 Task: Write description "Manufacturing processes are heavily dependent on project managers to establish an efficient working system between the clients and the companies".
Action: Mouse moved to (859, 111)
Screenshot: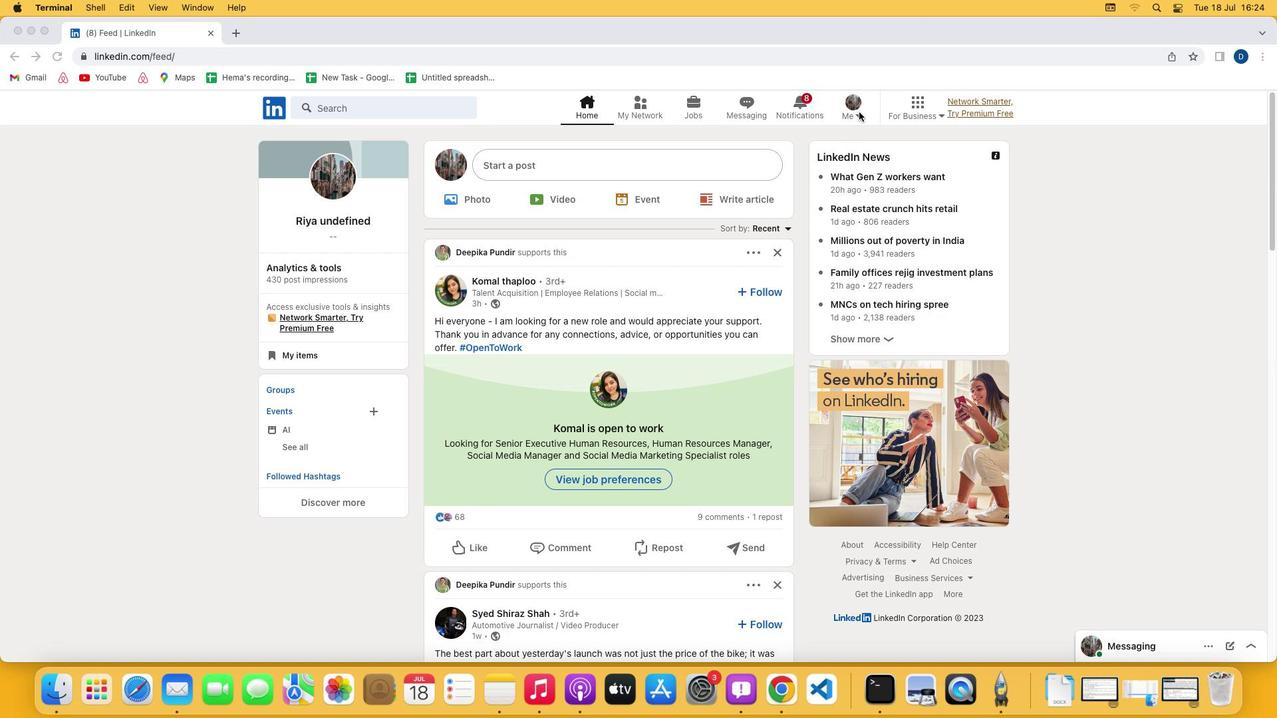 
Action: Mouse pressed left at (859, 111)
Screenshot: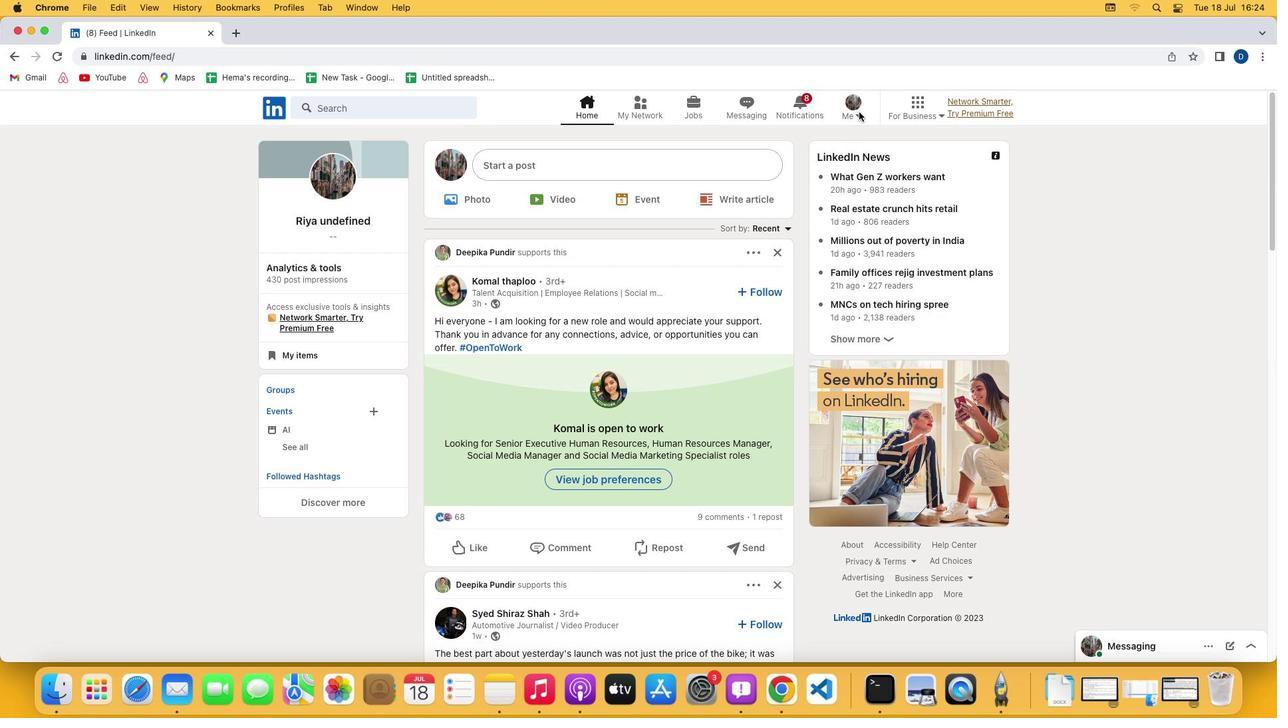 
Action: Mouse moved to (858, 117)
Screenshot: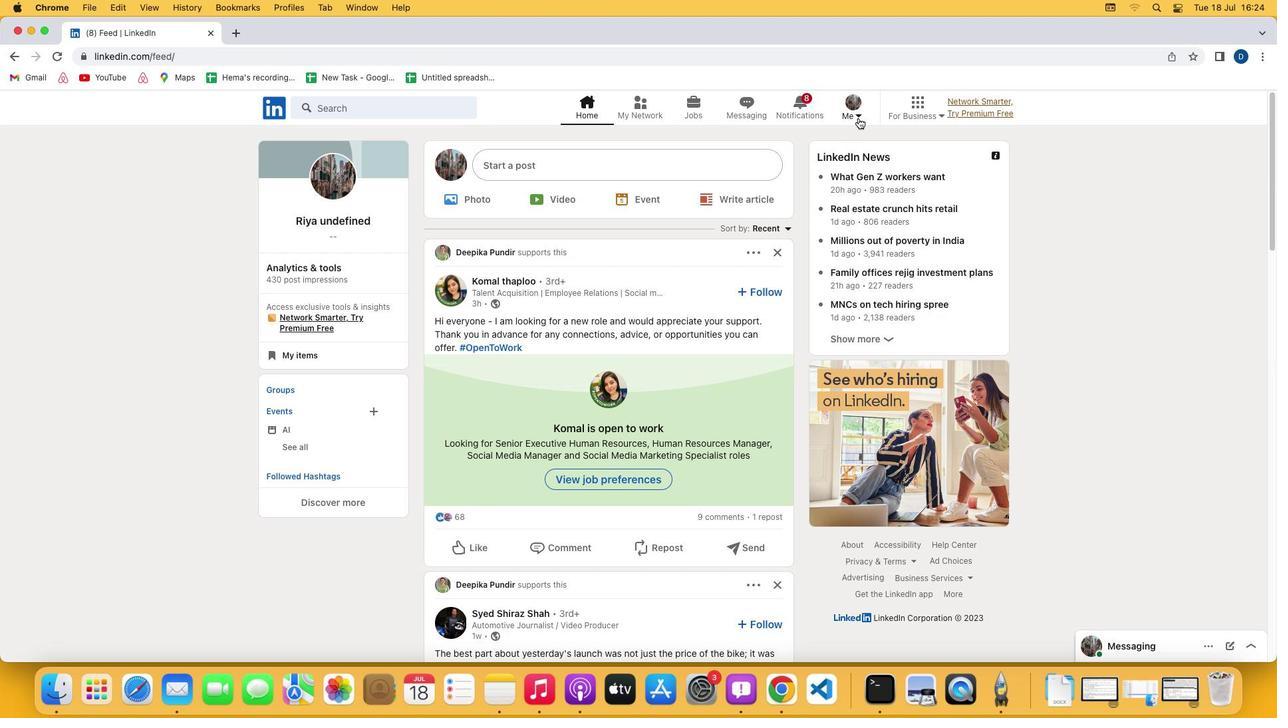 
Action: Mouse pressed left at (858, 117)
Screenshot: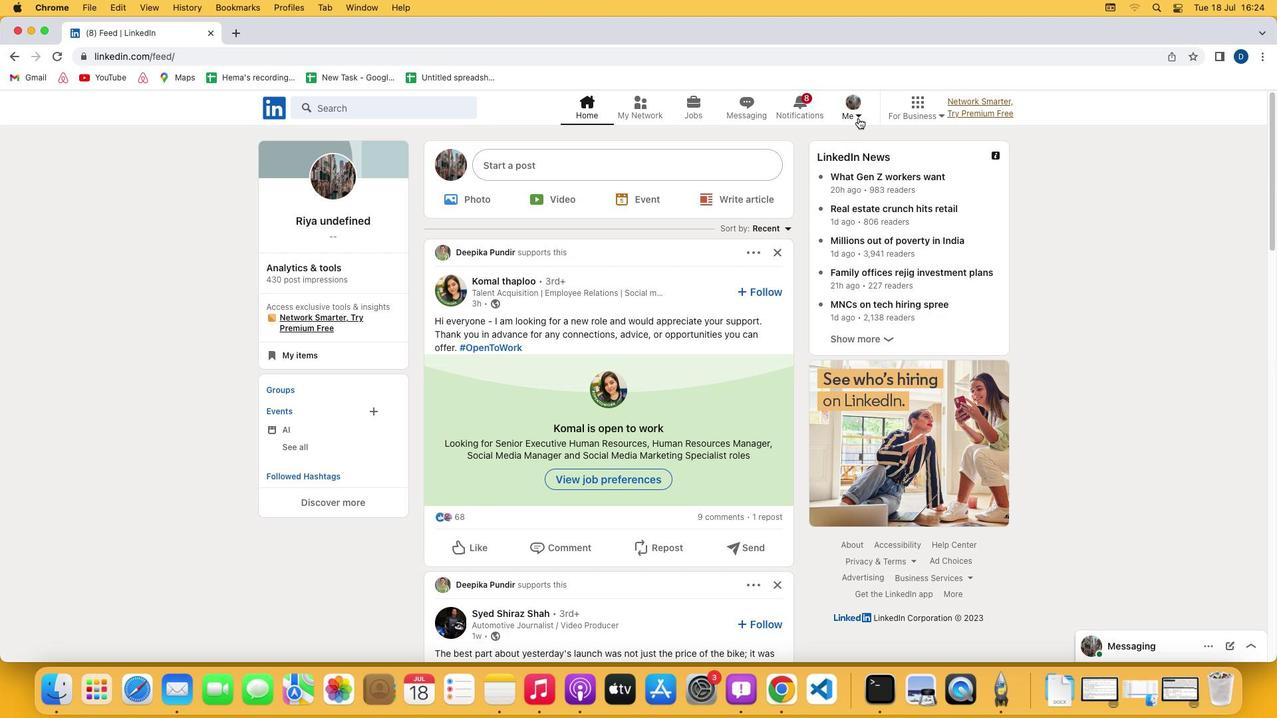 
Action: Mouse moved to (801, 185)
Screenshot: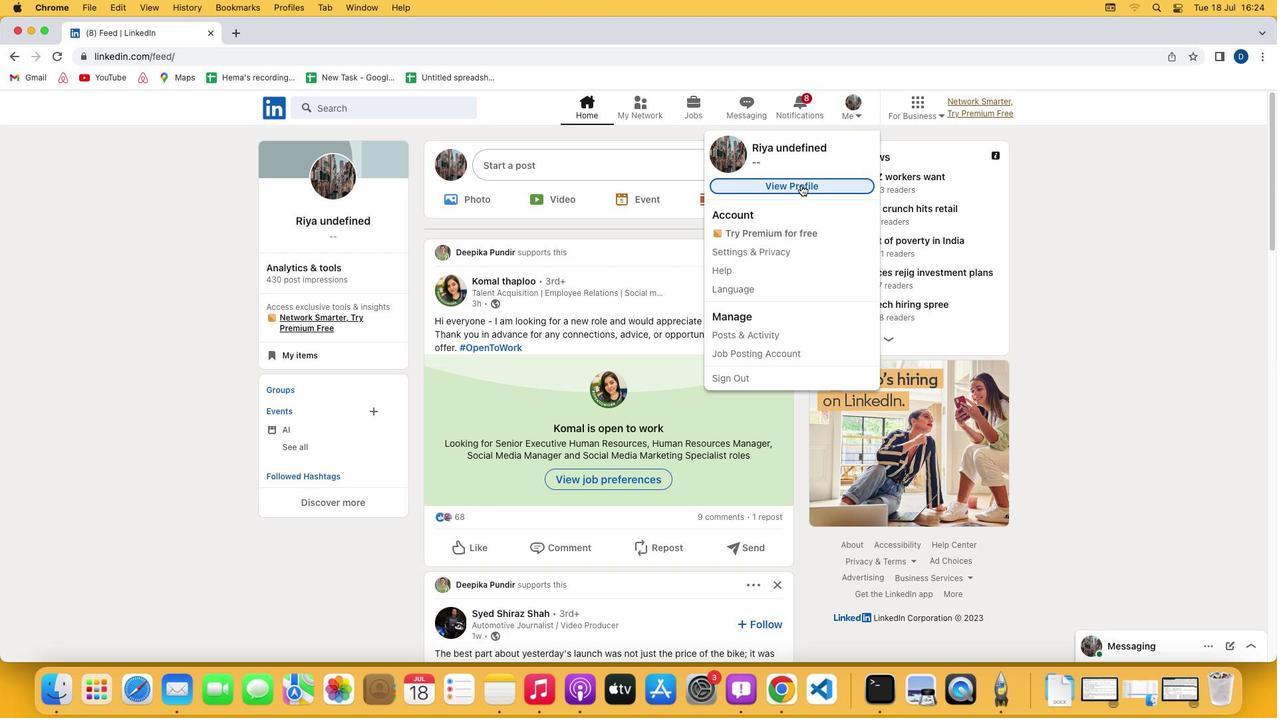 
Action: Mouse pressed left at (801, 185)
Screenshot: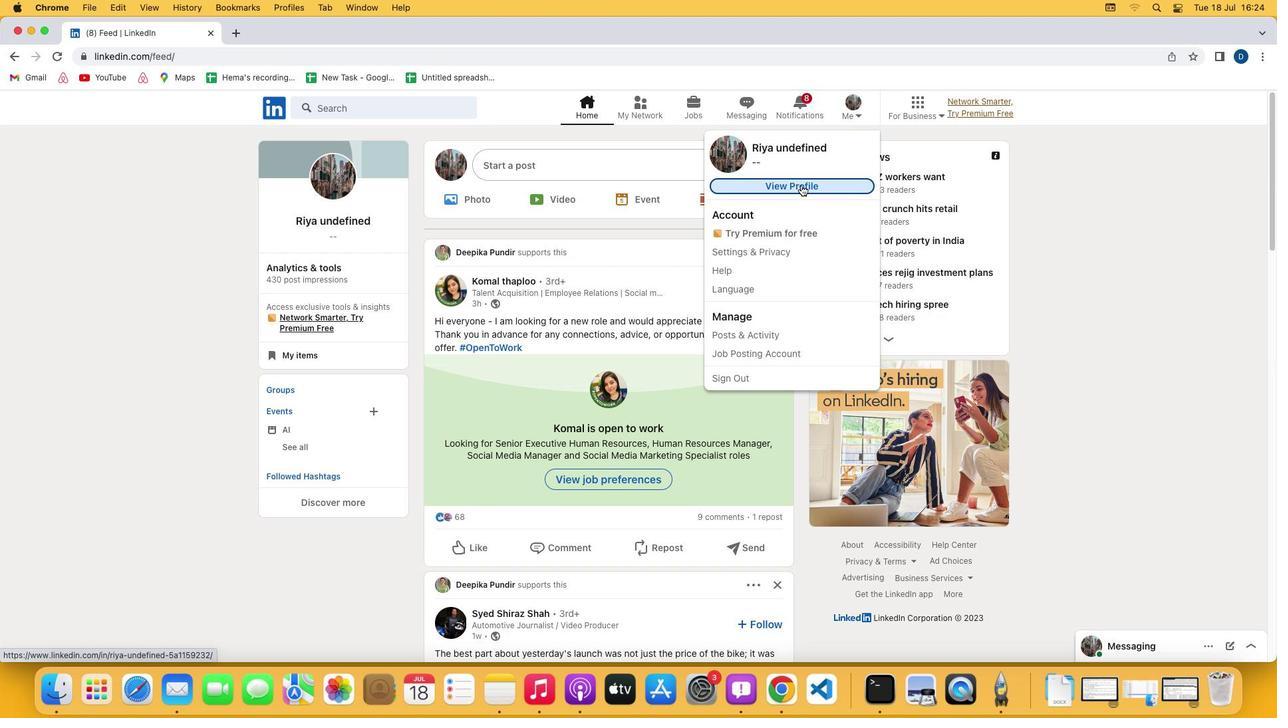
Action: Mouse moved to (398, 455)
Screenshot: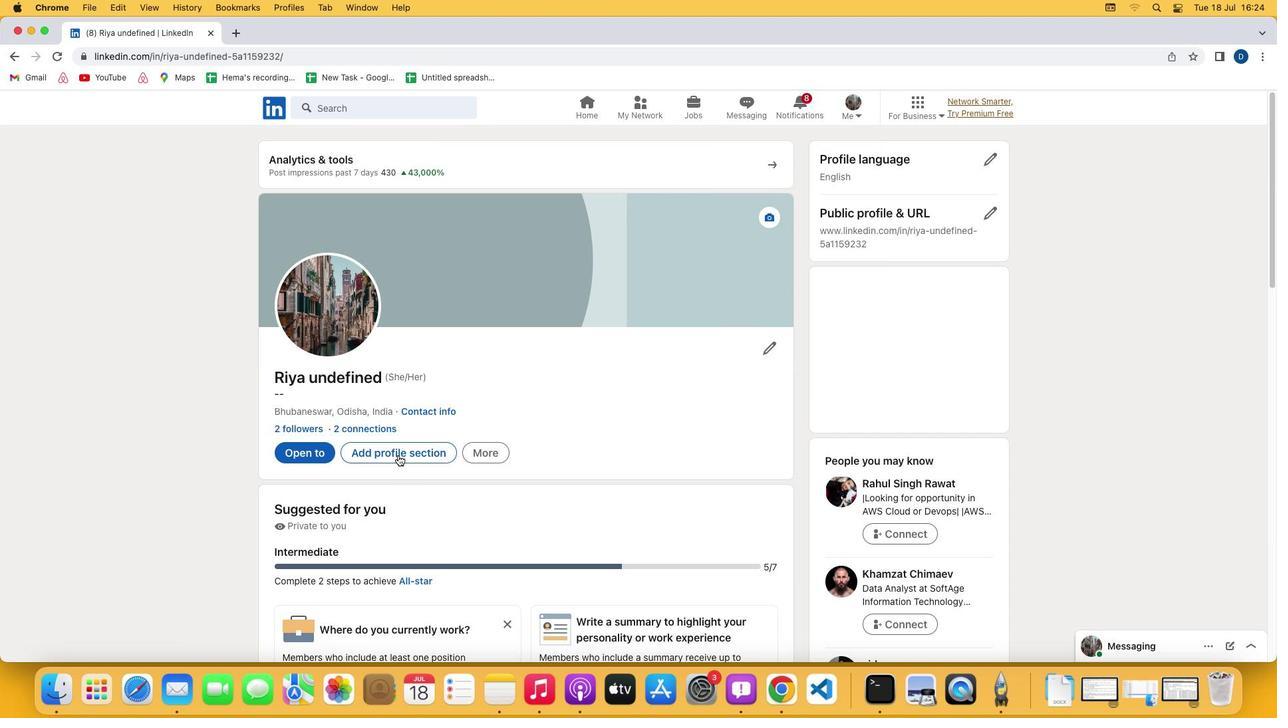 
Action: Mouse pressed left at (398, 455)
Screenshot: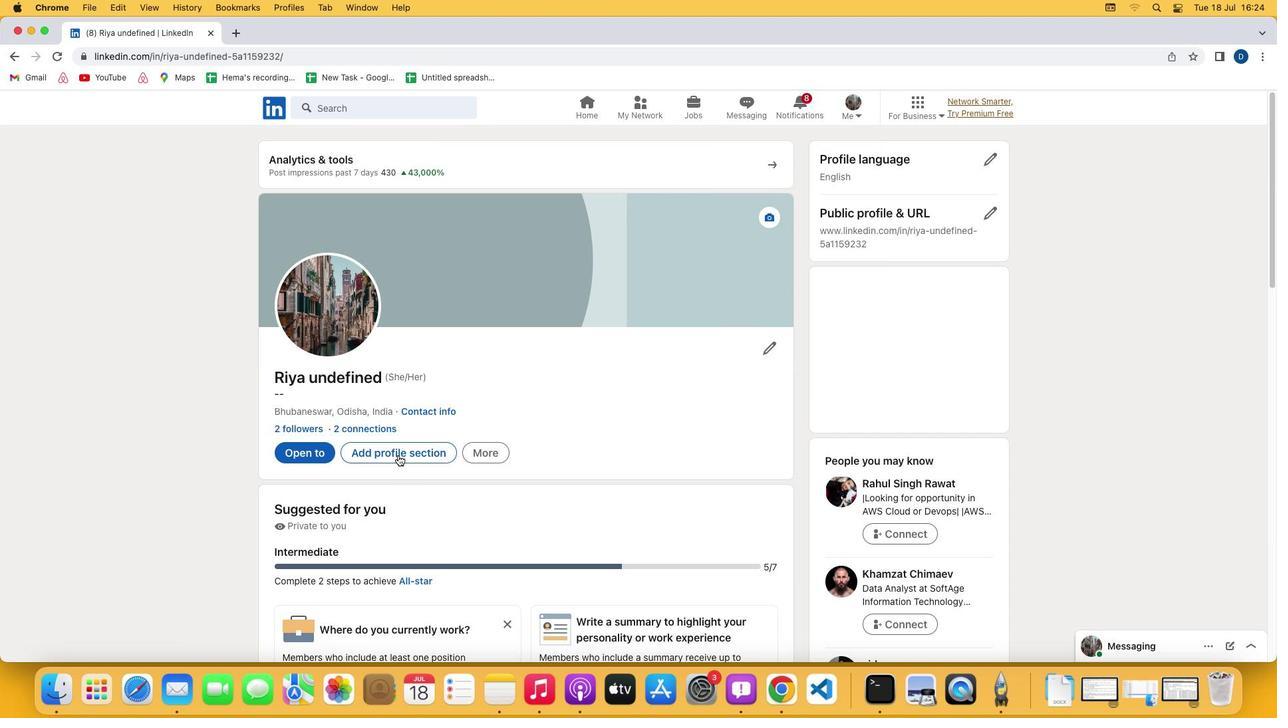 
Action: Mouse moved to (509, 202)
Screenshot: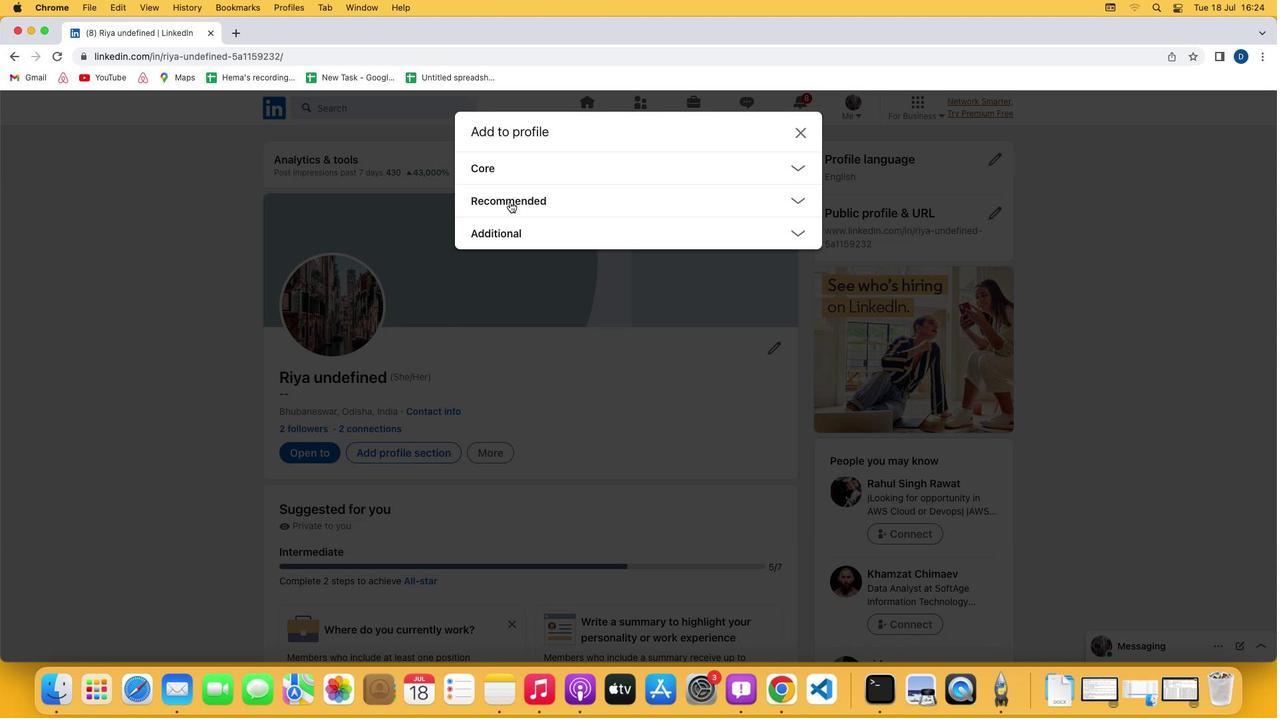 
Action: Mouse pressed left at (509, 202)
Screenshot: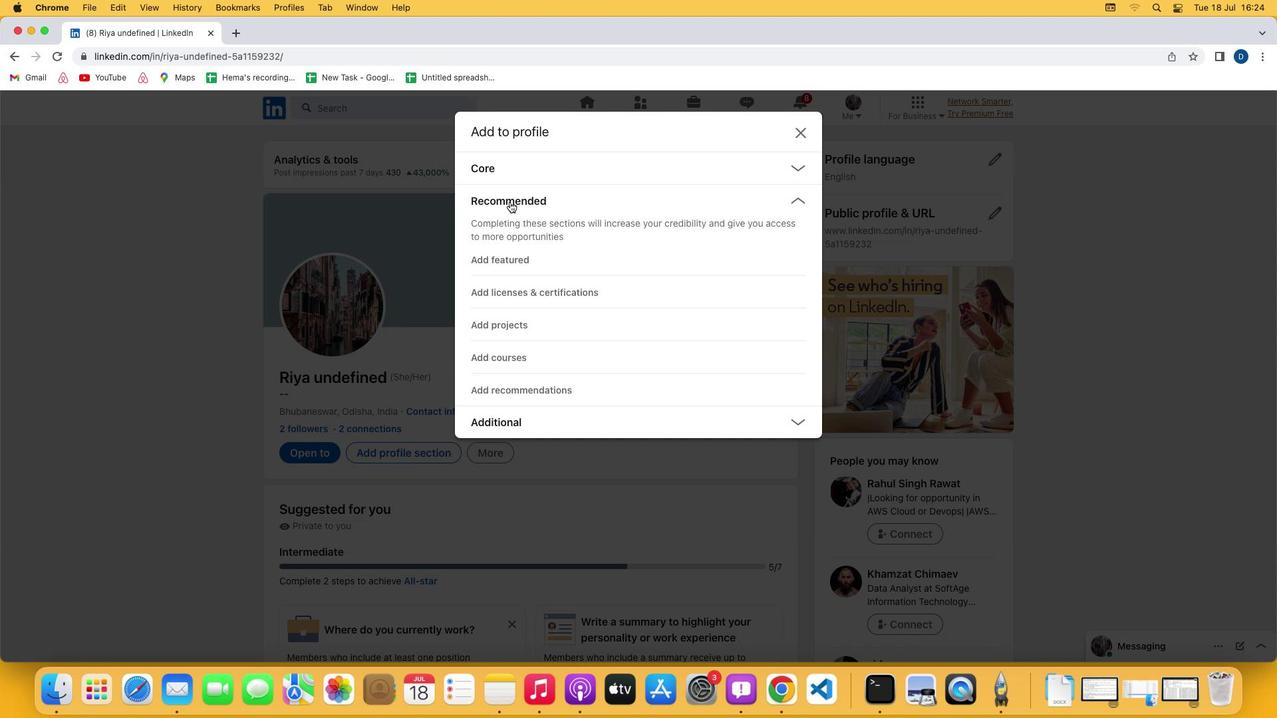 
Action: Mouse moved to (485, 323)
Screenshot: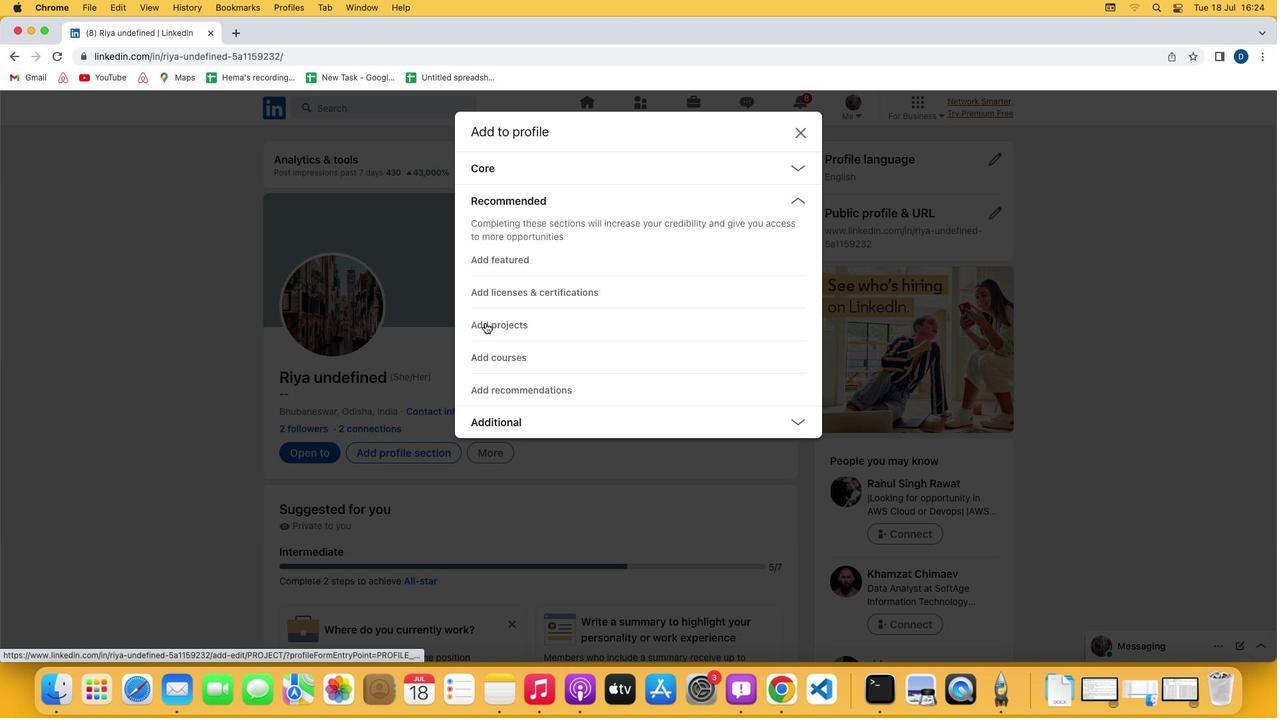 
Action: Mouse pressed left at (485, 323)
Screenshot: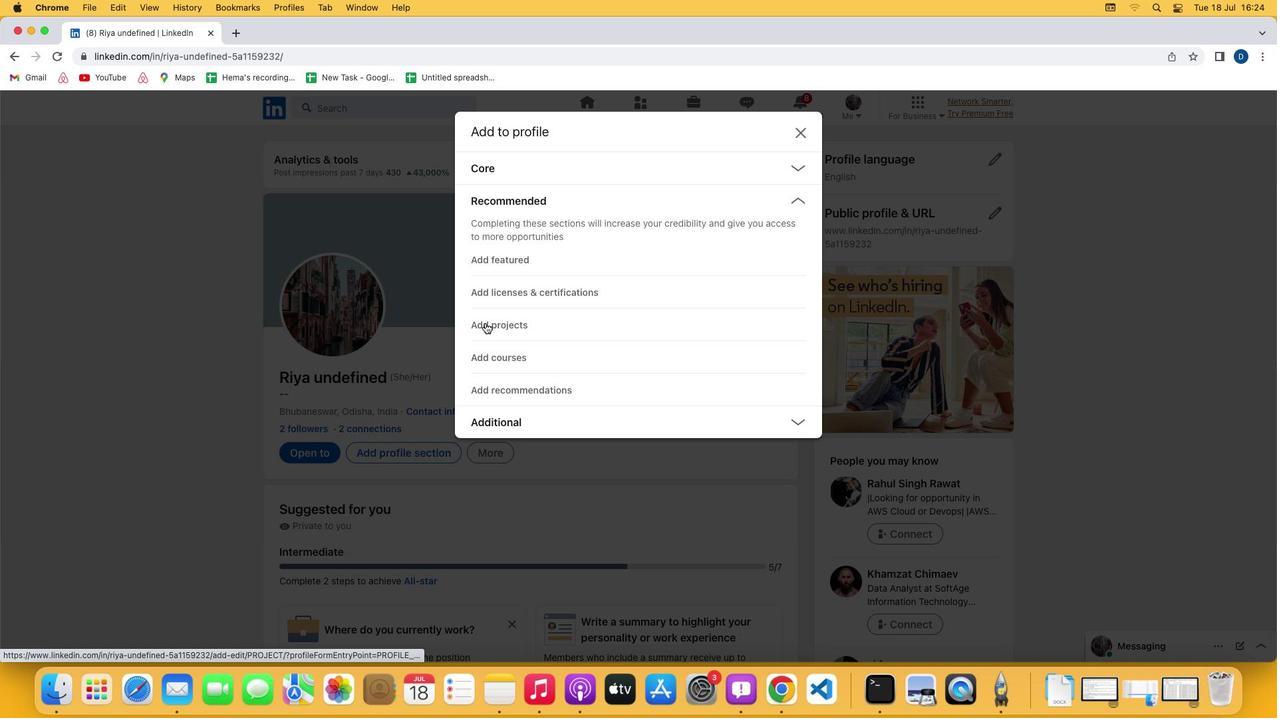 
Action: Mouse moved to (475, 268)
Screenshot: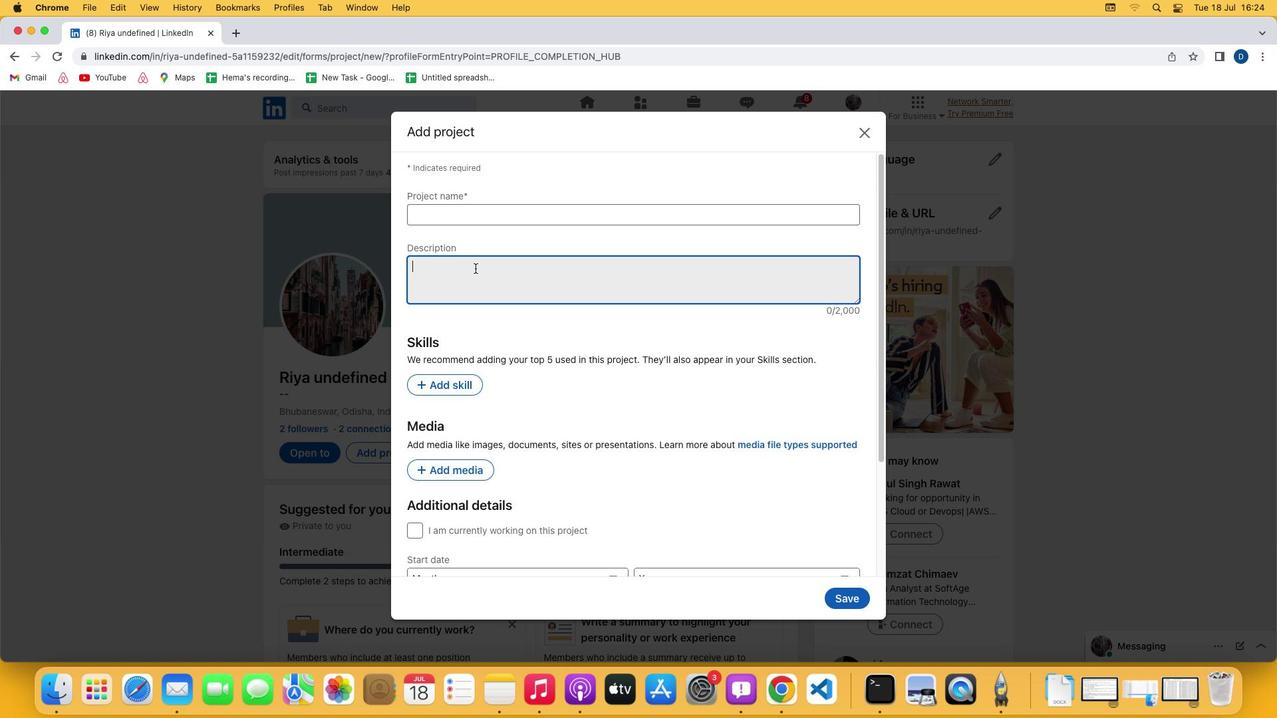 
Action: Mouse pressed left at (475, 268)
Screenshot: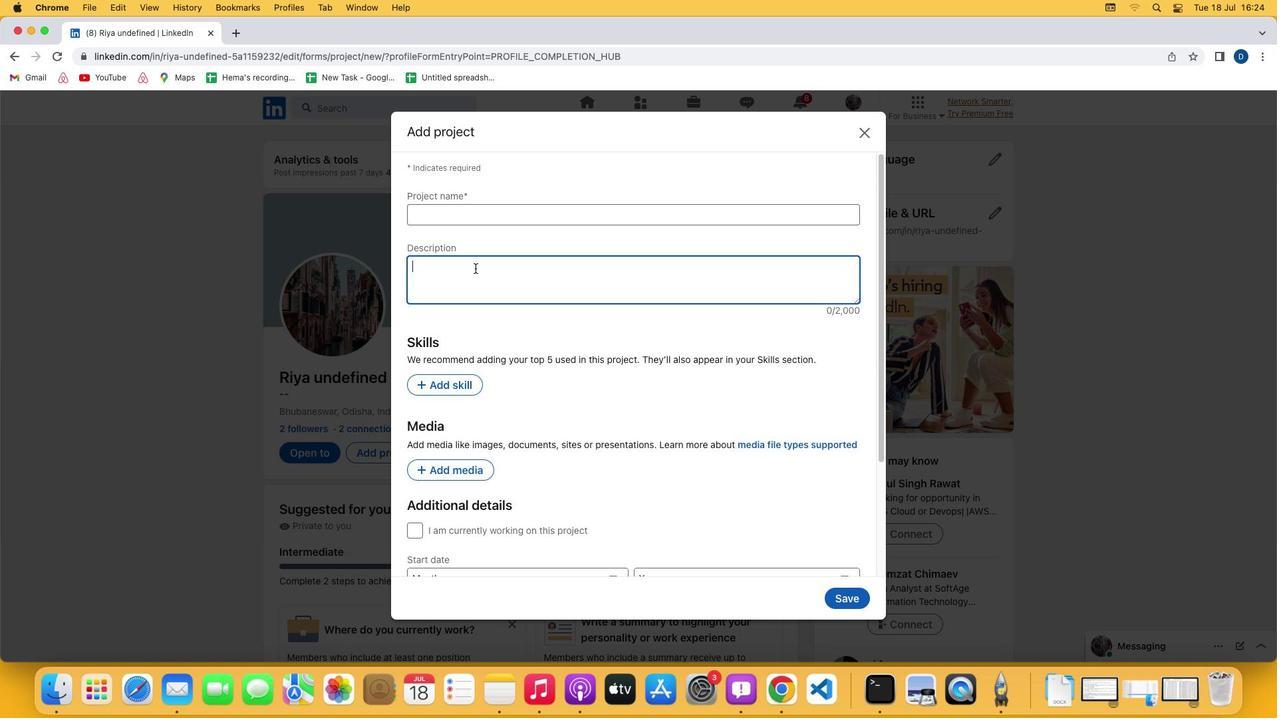 
Action: Mouse moved to (479, 269)
Screenshot: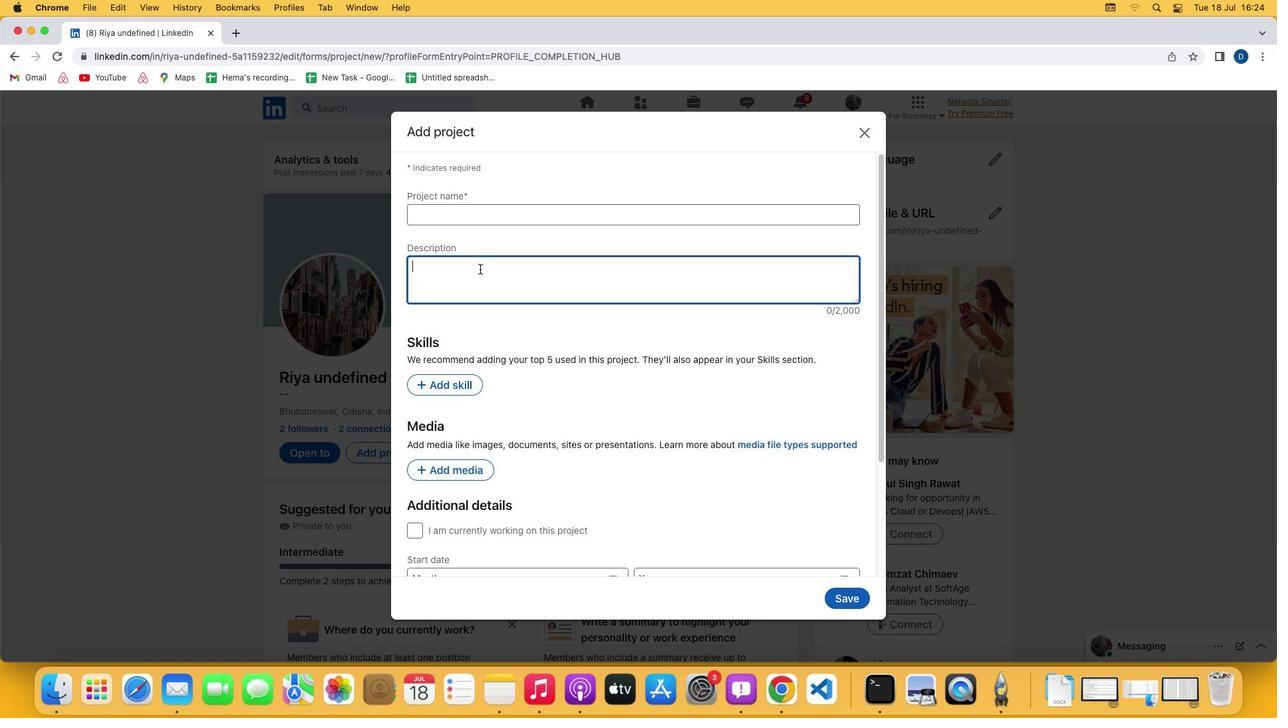 
Action: Key pressed Key.shift'M''a''n''u''f''a''c''t''u''r''i''n''g'Key.space'p''r''o''c''e''s''s''e''s'Key.space'a''r''e'Key.space'h''e''a''v''i''l''y'Key.space'd''e''p''e''n''d''e''n''t'Key.space'o''n'Key.space'p''r''o''j''e''c''t'Key.space'm''a''n''a''g''e''r''s'Key.space't''o'Key.space'e''s''t''a''b''l''i''s''h'Key.space'a''n'Key.space'e''f''f''i''c''i''e''n''t'Key.space'w''o''r''k''i''n''g'Key.space's''y''s''t''e''m'Key.space'b''e''t''w''e''e''n'Key.space't''h''e'Key.space'c''l''i''e''n''t''s'Key.space'a''n''d'Key.space't''h''e'Key.space'c''o''m''p''a''n''i''e''s'
Screenshot: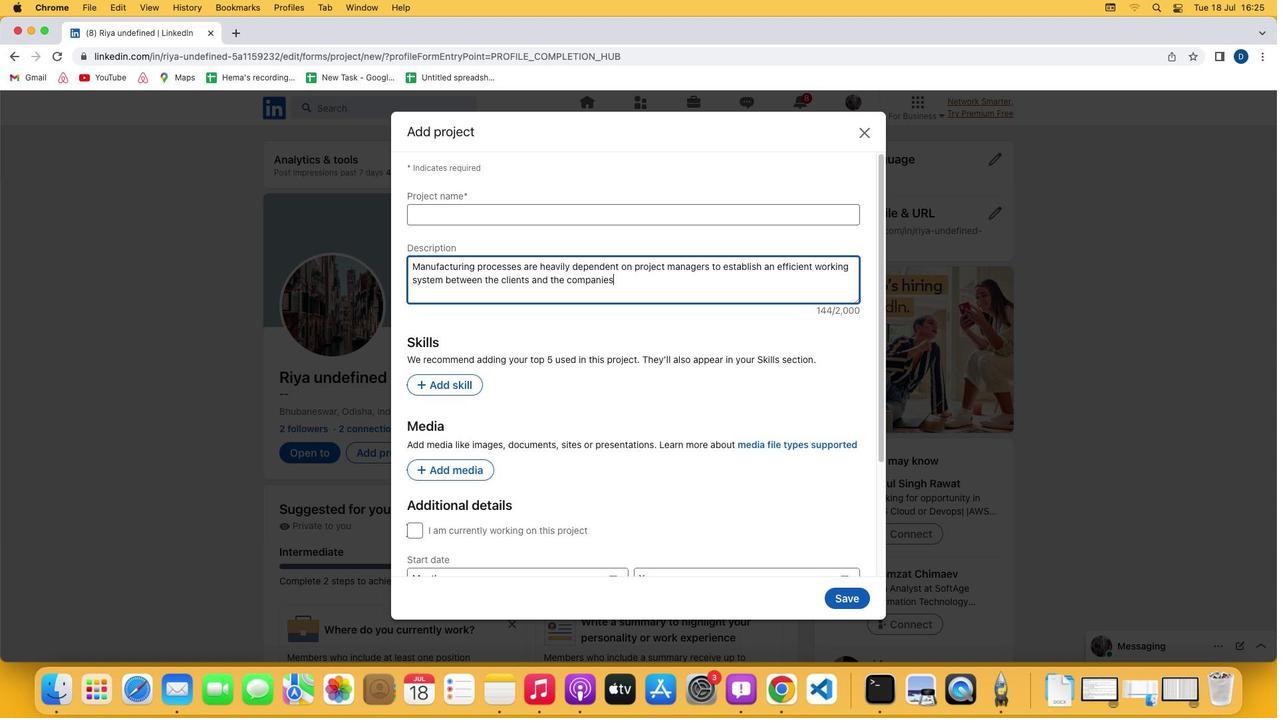 
